 Task: Display the standings of the 2022 Victory Lane Racing NASCAR Cup Series for the race "Kwik Trip 250" on the track "Road America".
Action: Mouse moved to (193, 415)
Screenshot: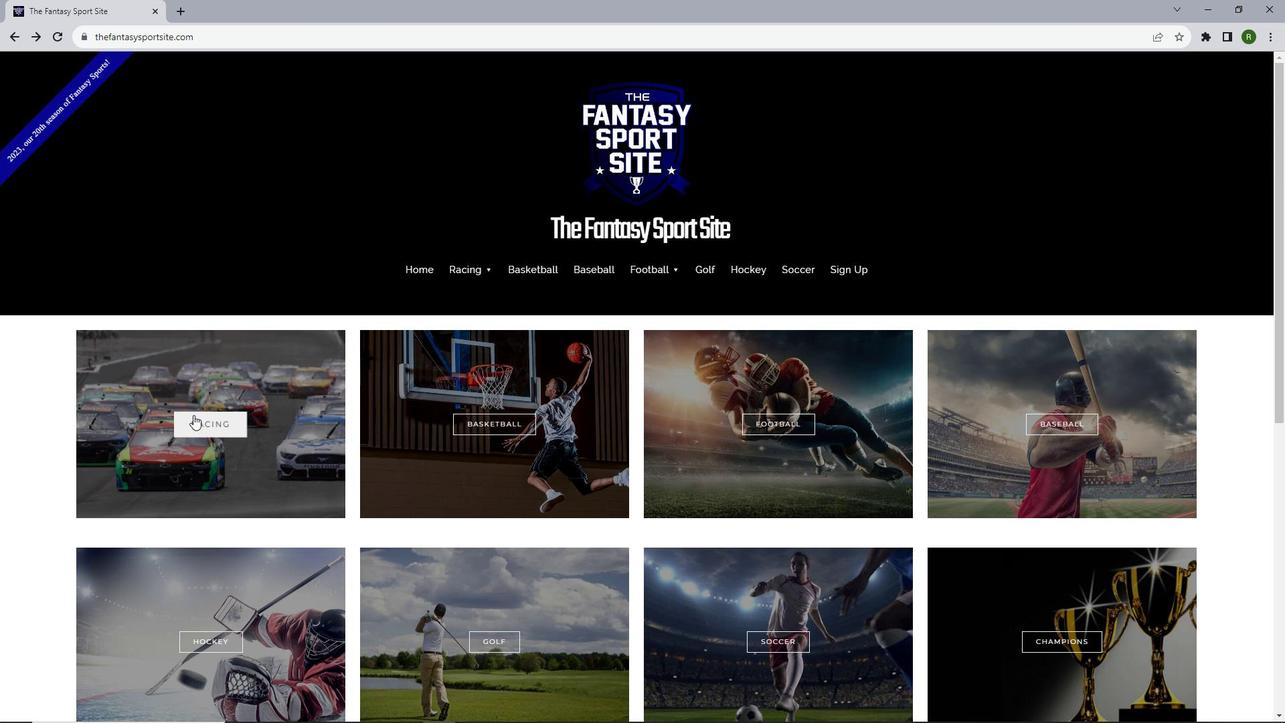 
Action: Mouse pressed left at (193, 415)
Screenshot: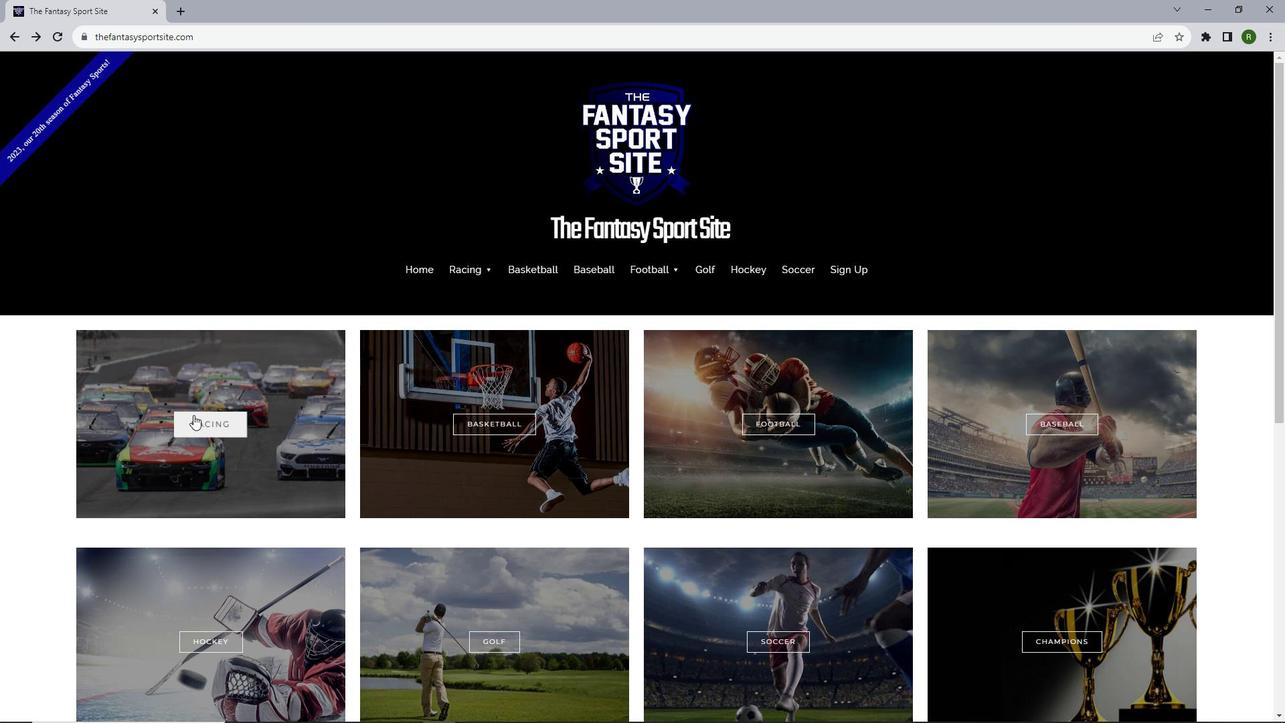 
Action: Mouse moved to (267, 597)
Screenshot: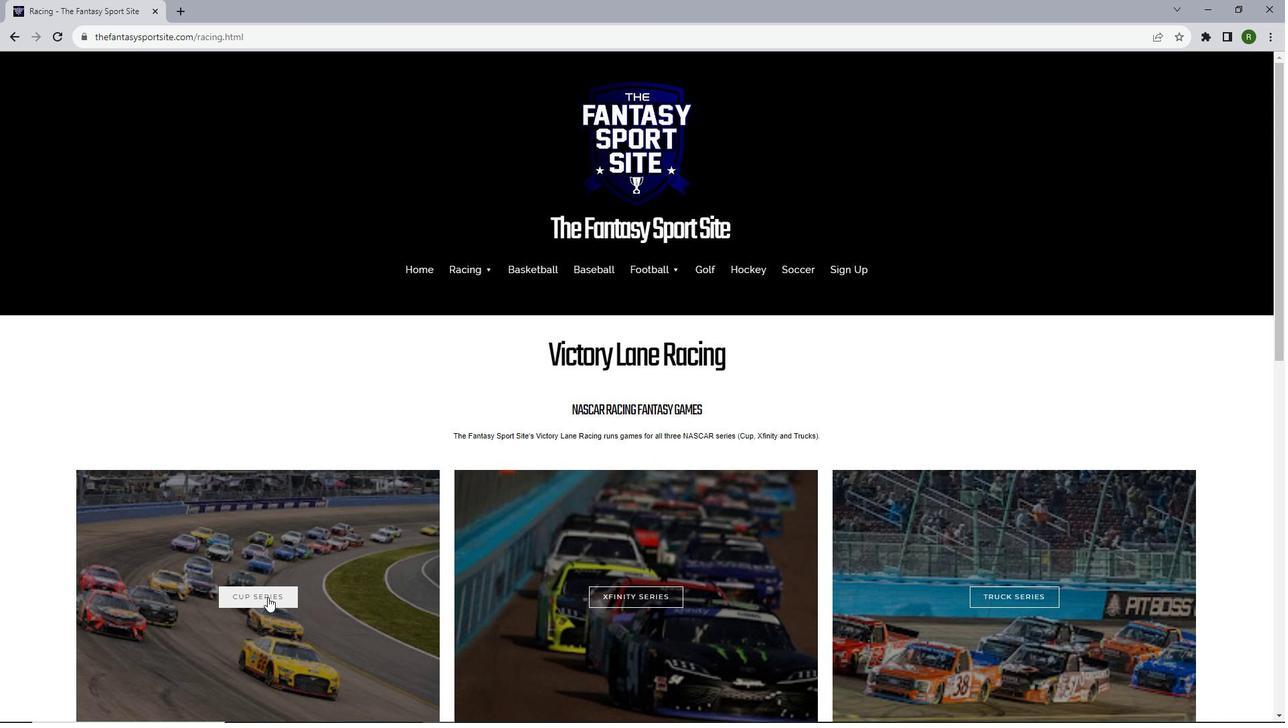 
Action: Mouse pressed left at (267, 597)
Screenshot: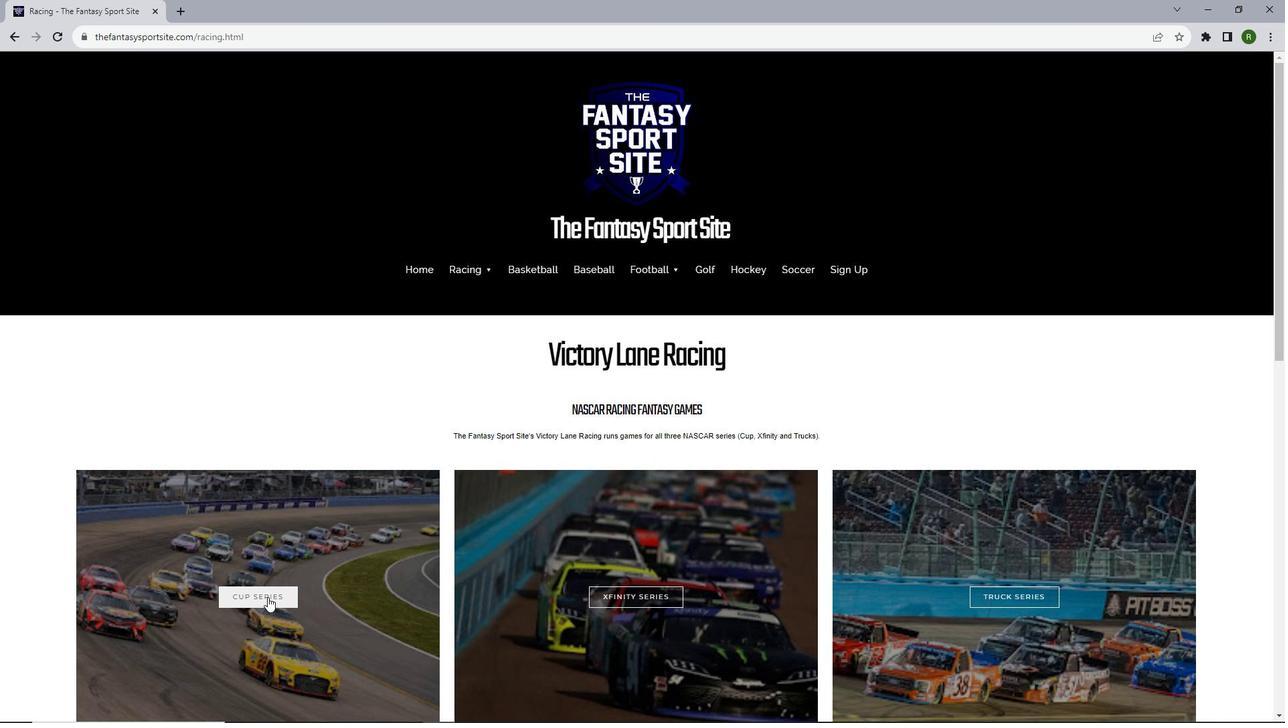 
Action: Mouse moved to (395, 502)
Screenshot: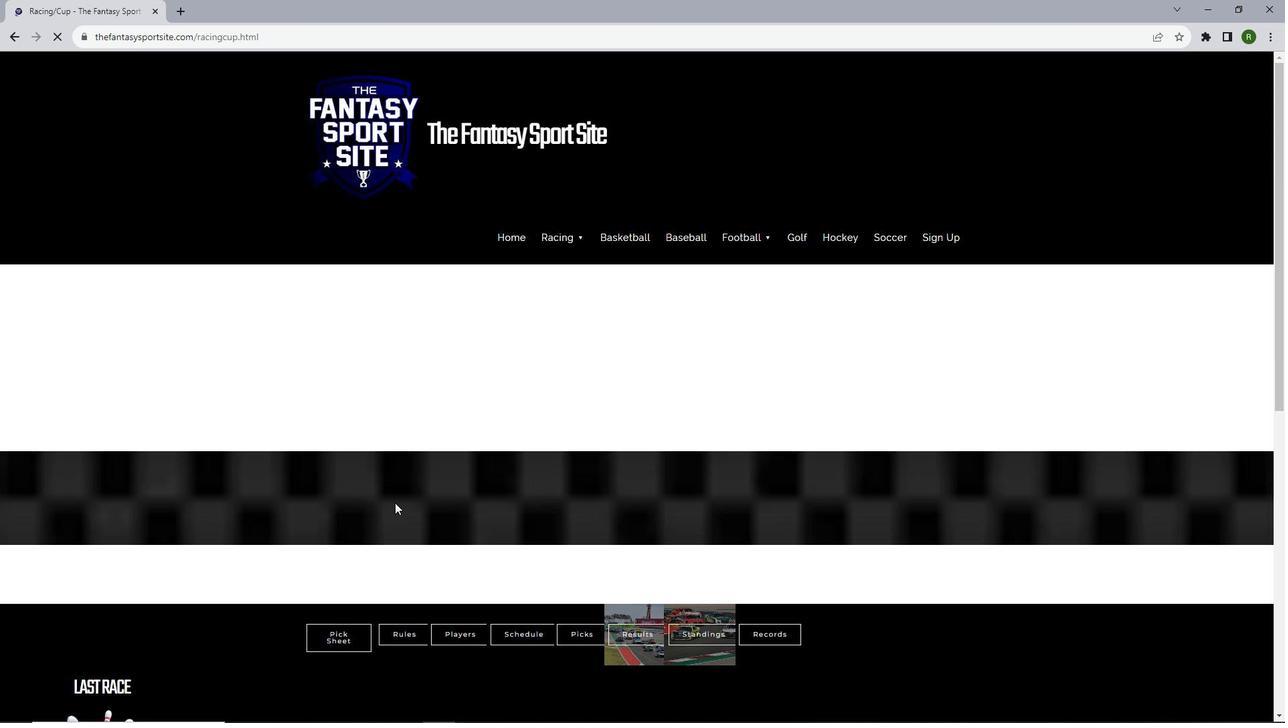 
Action: Mouse scrolled (395, 502) with delta (0, 0)
Screenshot: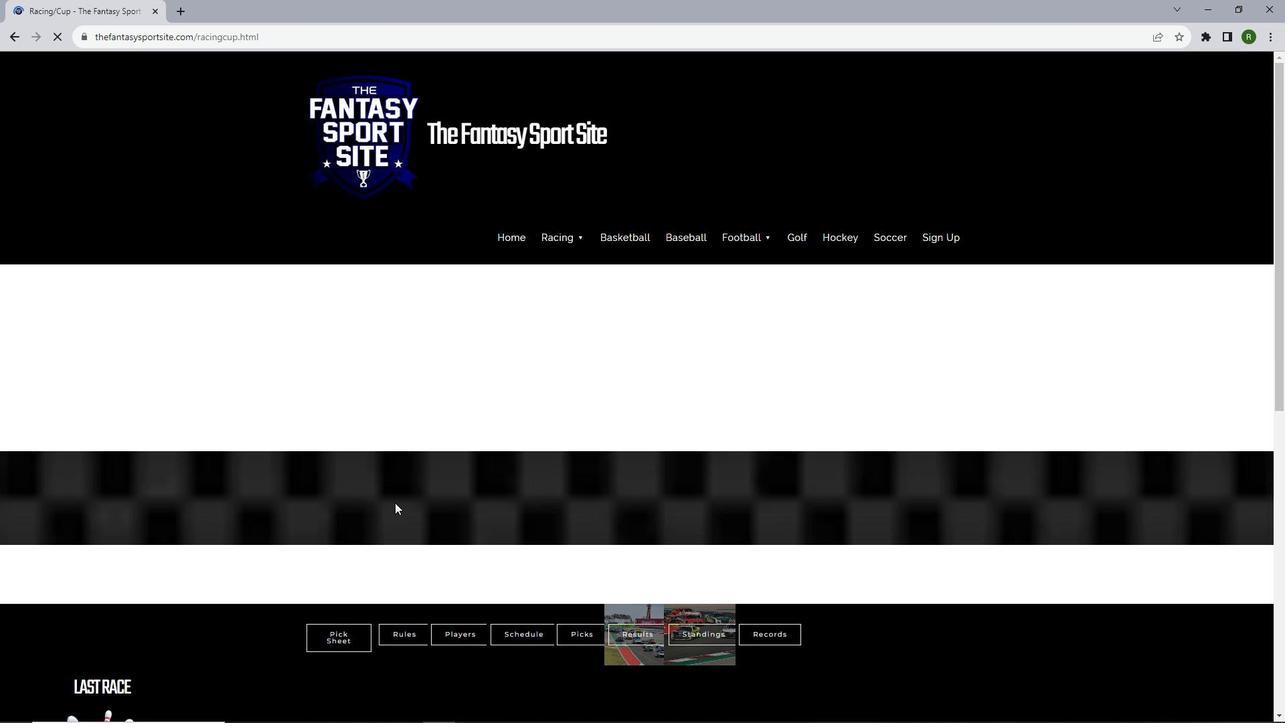 
Action: Mouse moved to (488, 508)
Screenshot: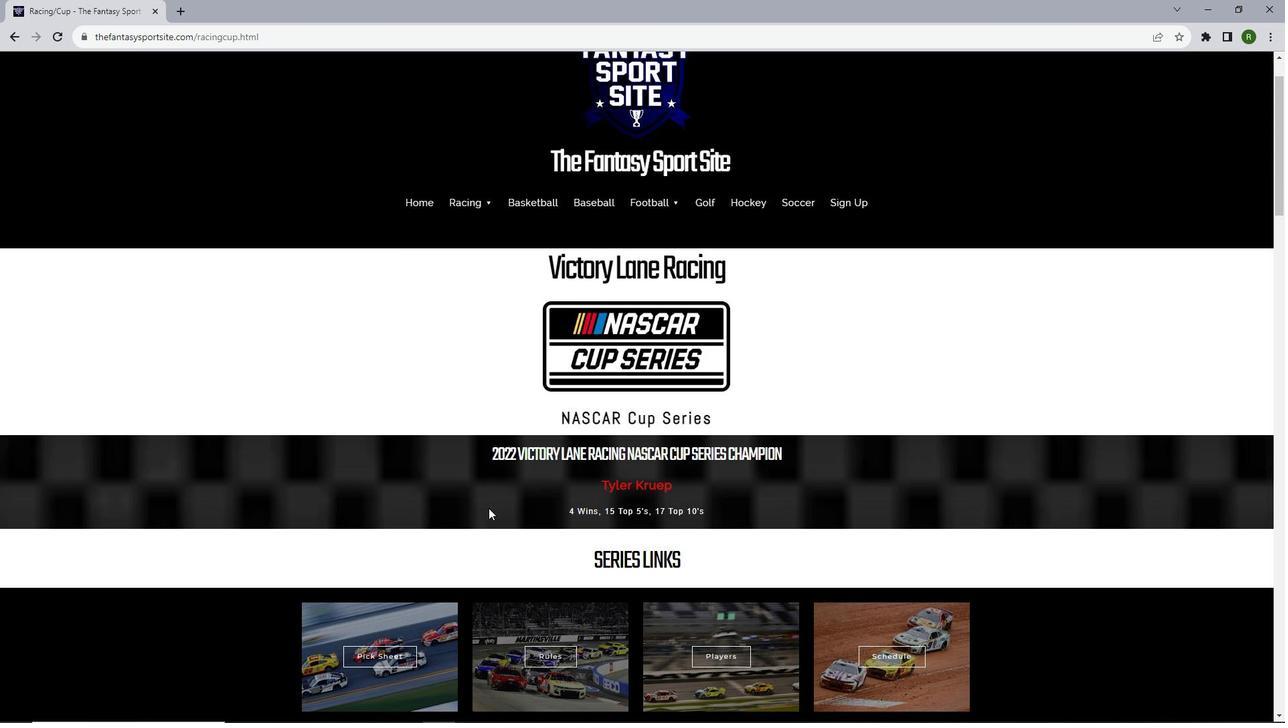 
Action: Mouse scrolled (488, 507) with delta (0, 0)
Screenshot: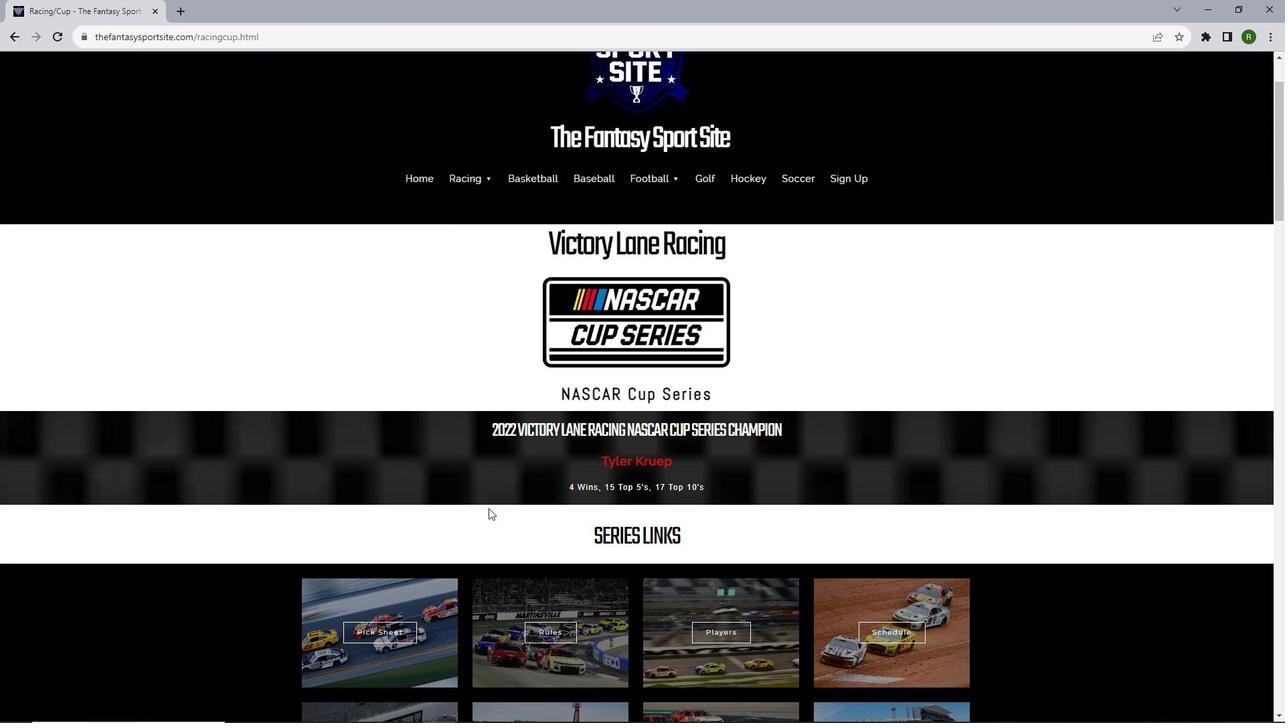 
Action: Mouse scrolled (488, 507) with delta (0, 0)
Screenshot: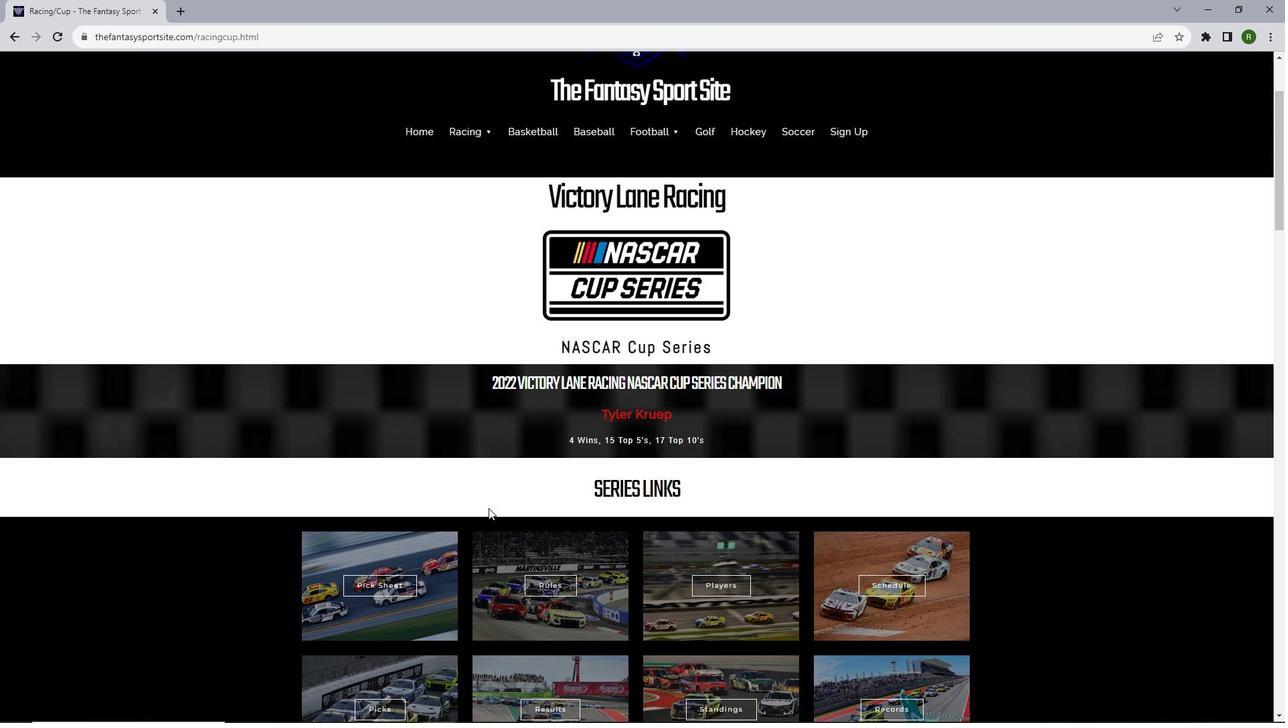 
Action: Mouse scrolled (488, 507) with delta (0, 0)
Screenshot: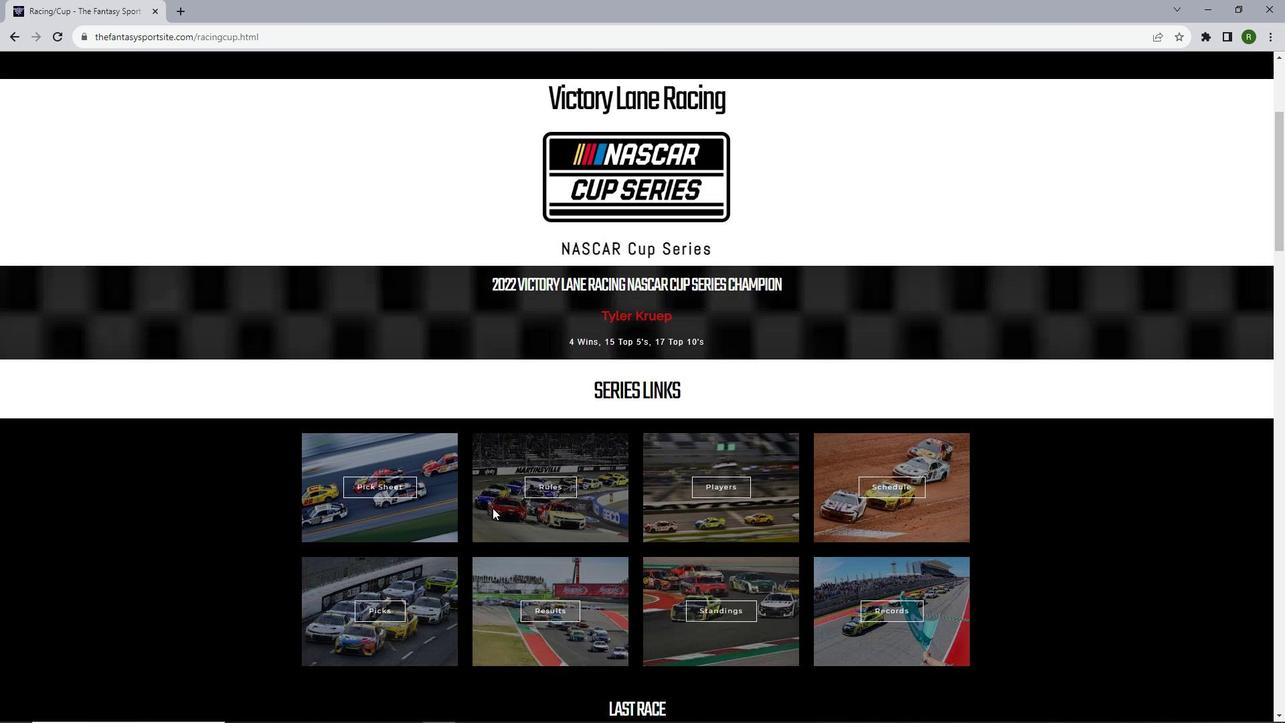 
Action: Mouse moved to (735, 590)
Screenshot: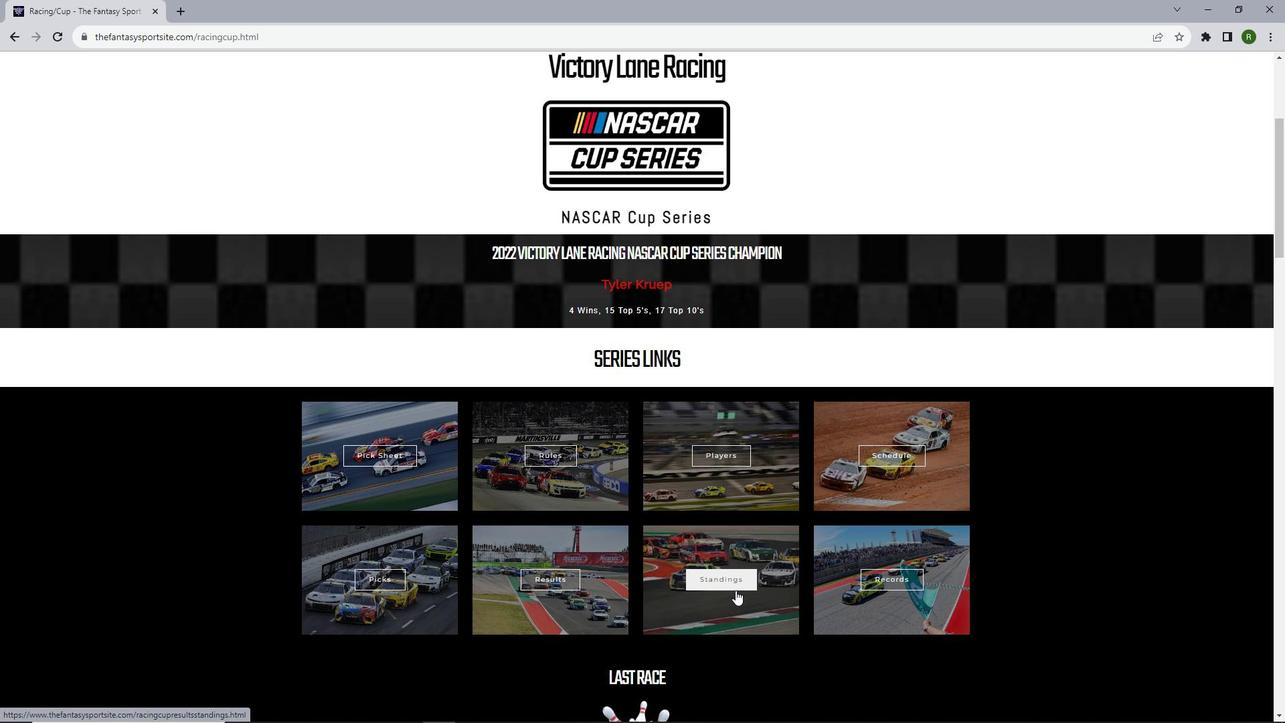
Action: Mouse pressed left at (735, 590)
Screenshot: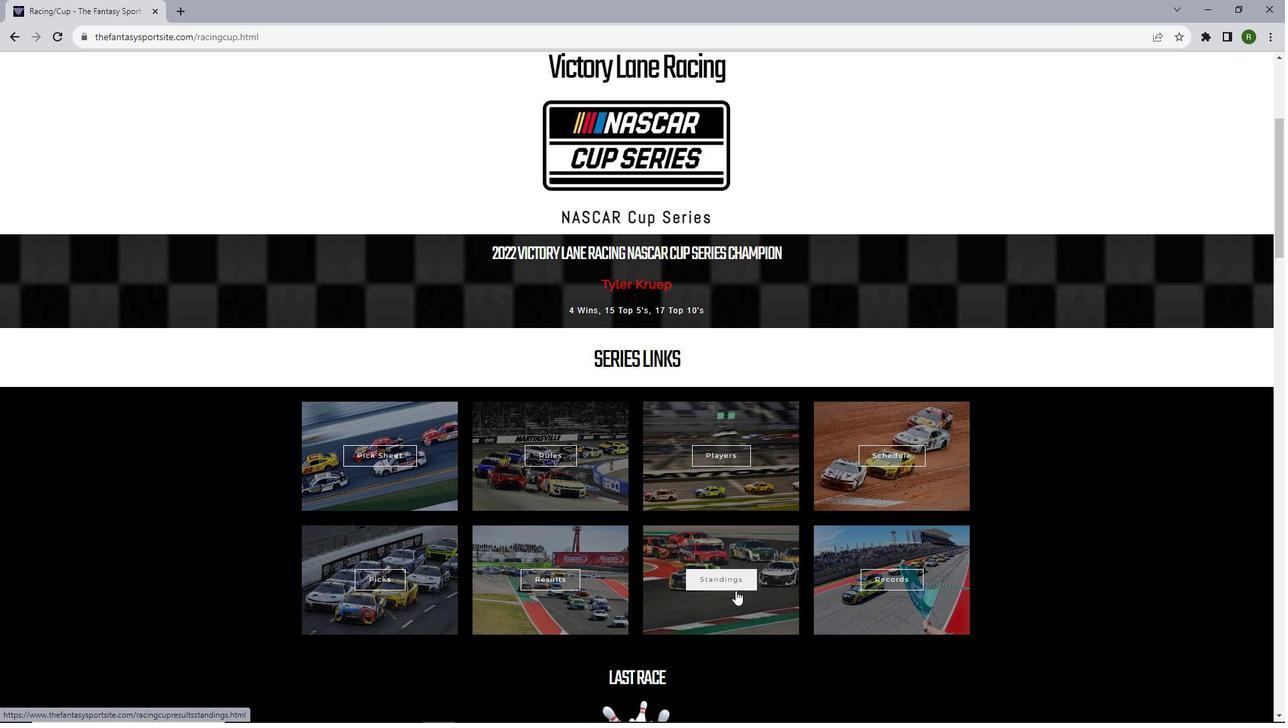 
Action: Mouse moved to (684, 384)
Screenshot: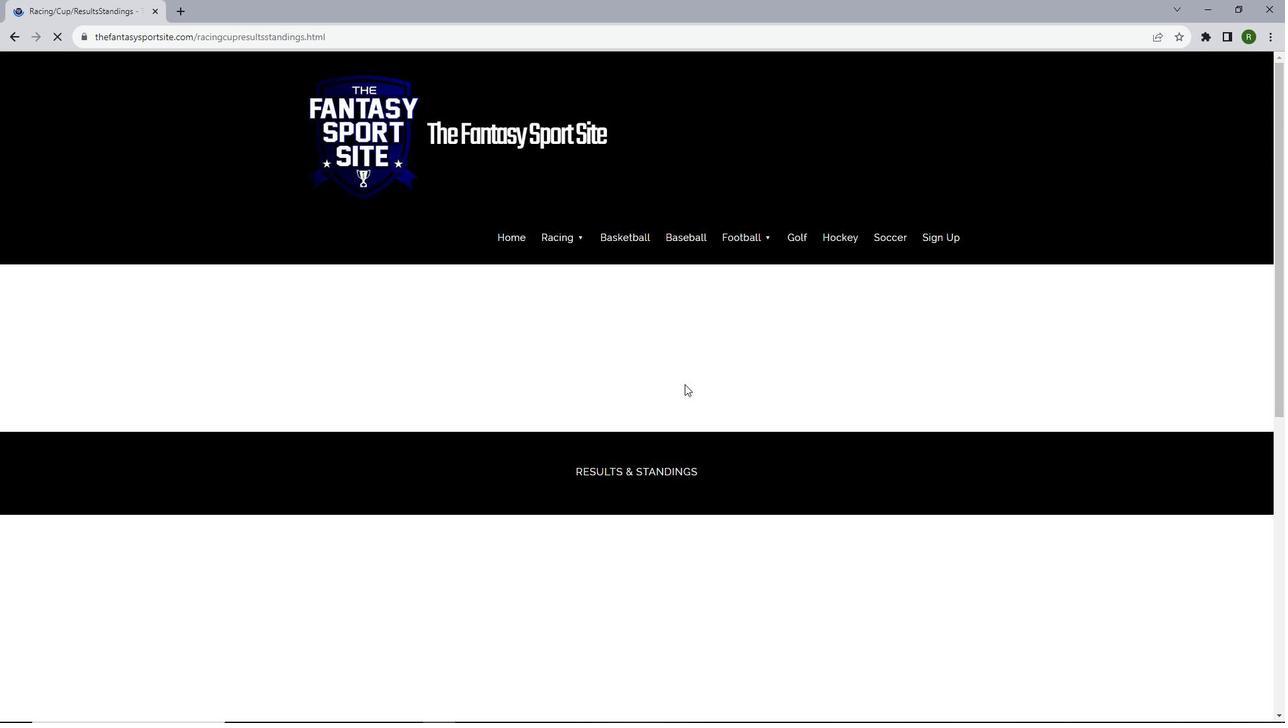 
Action: Mouse scrolled (684, 383) with delta (0, 0)
Screenshot: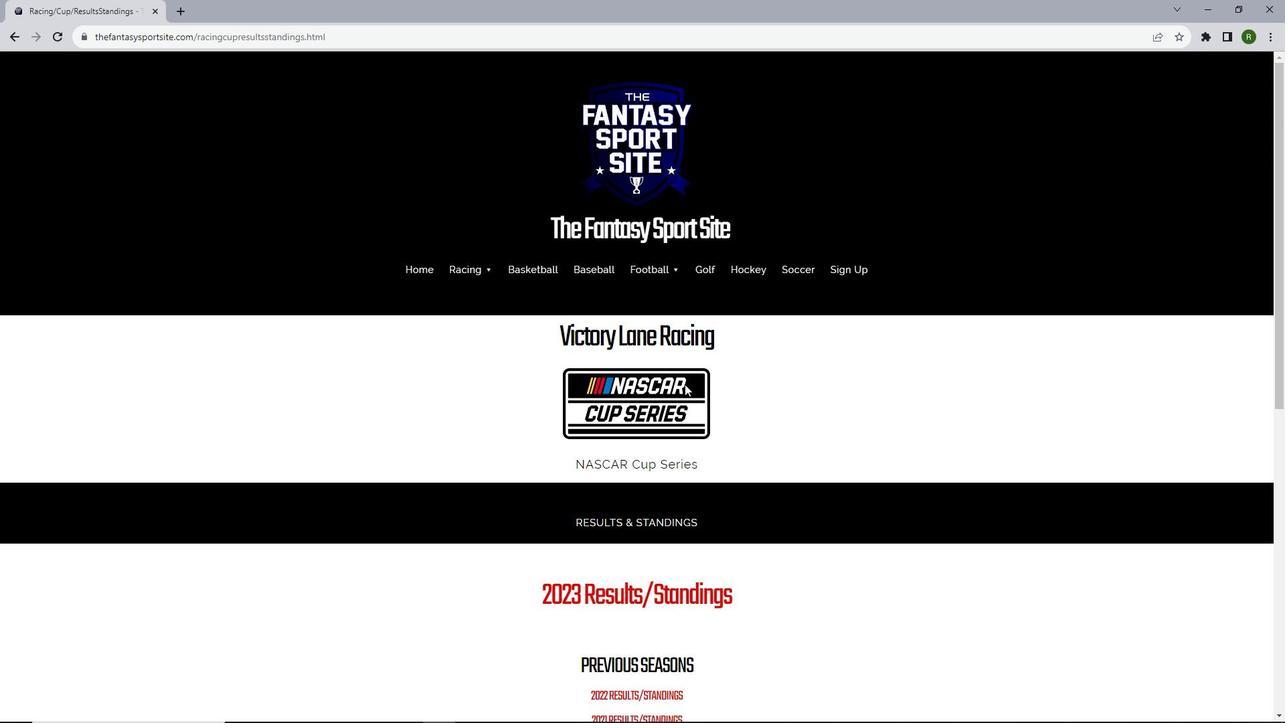
Action: Mouse scrolled (684, 383) with delta (0, 0)
Screenshot: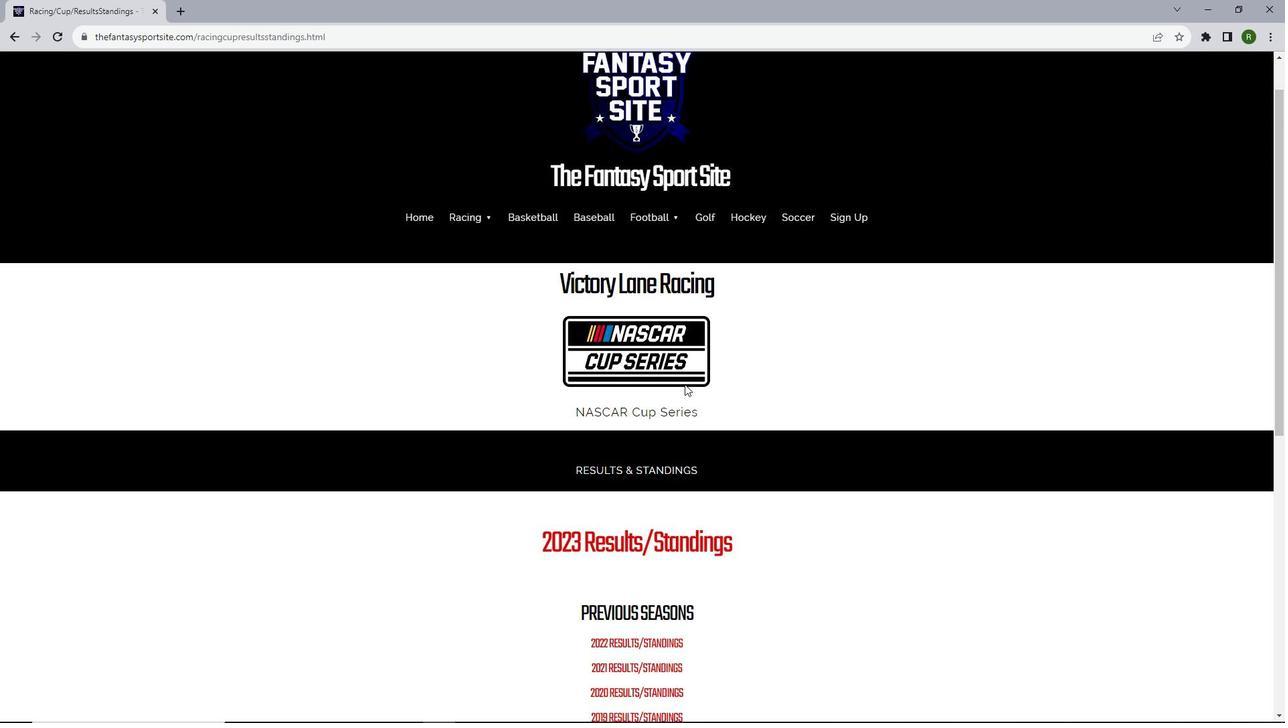 
Action: Mouse moved to (613, 560)
Screenshot: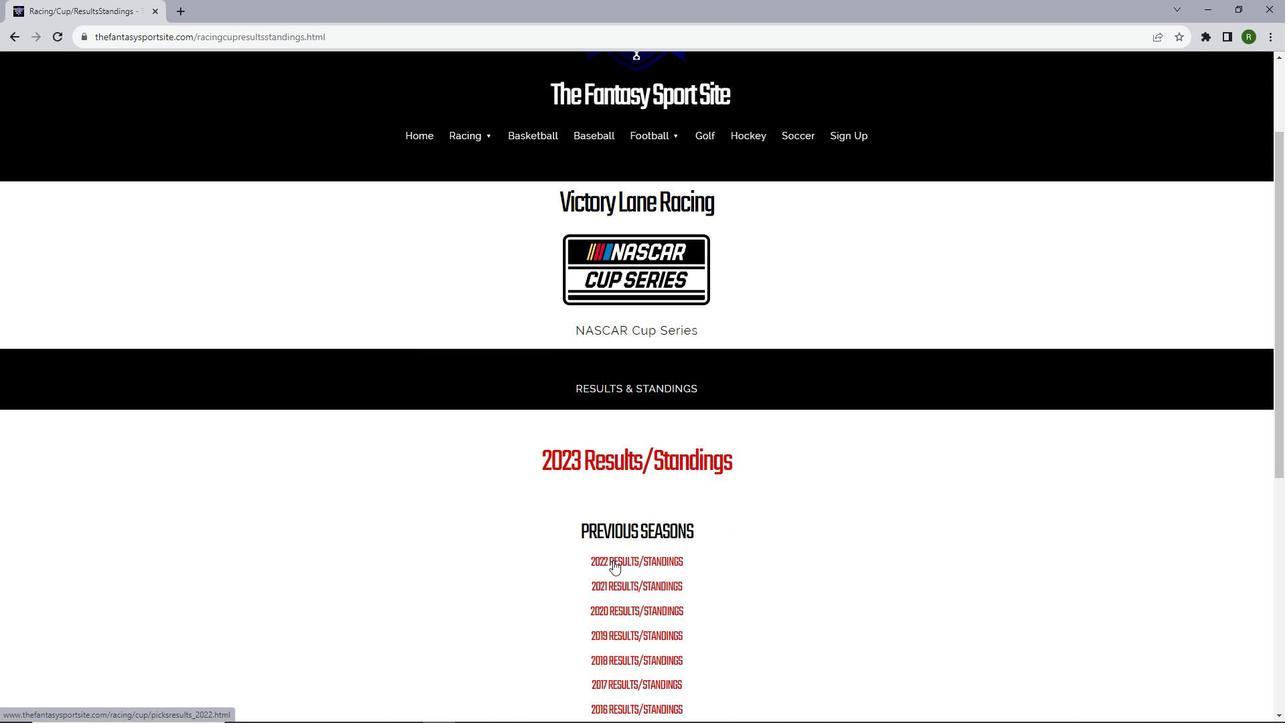 
Action: Mouse pressed left at (613, 560)
Screenshot: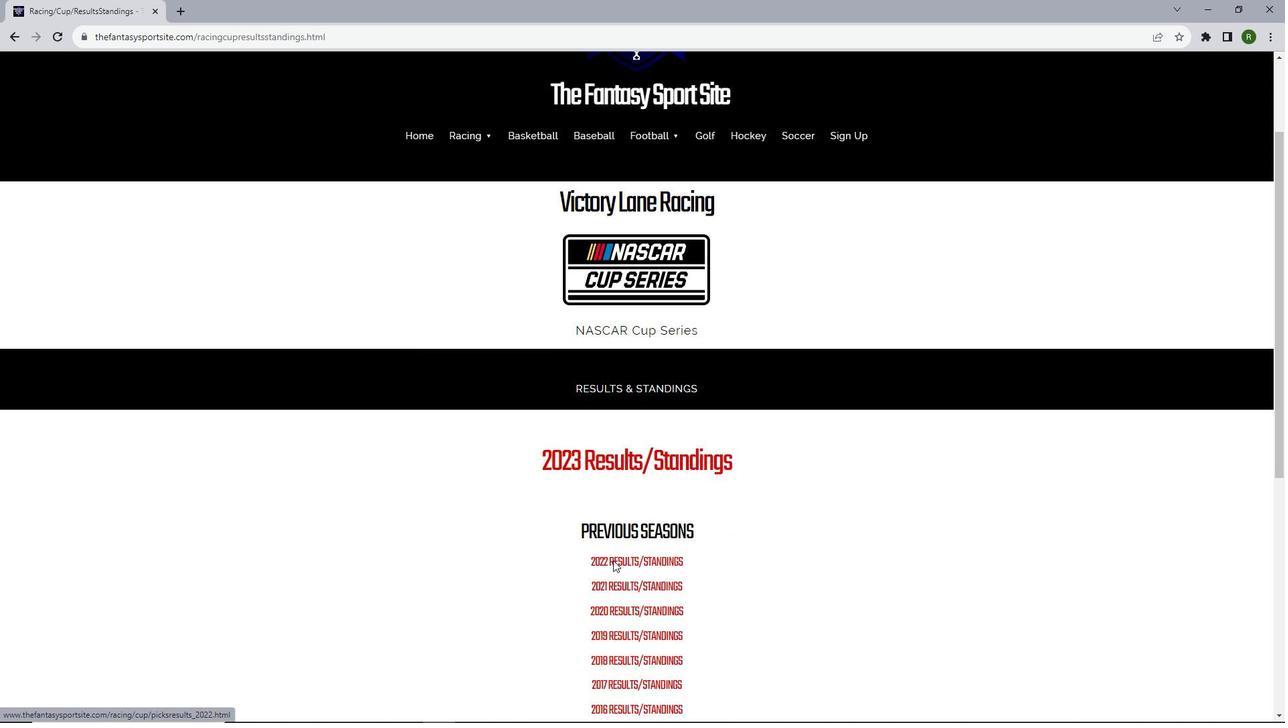 
Action: Mouse moved to (806, 392)
Screenshot: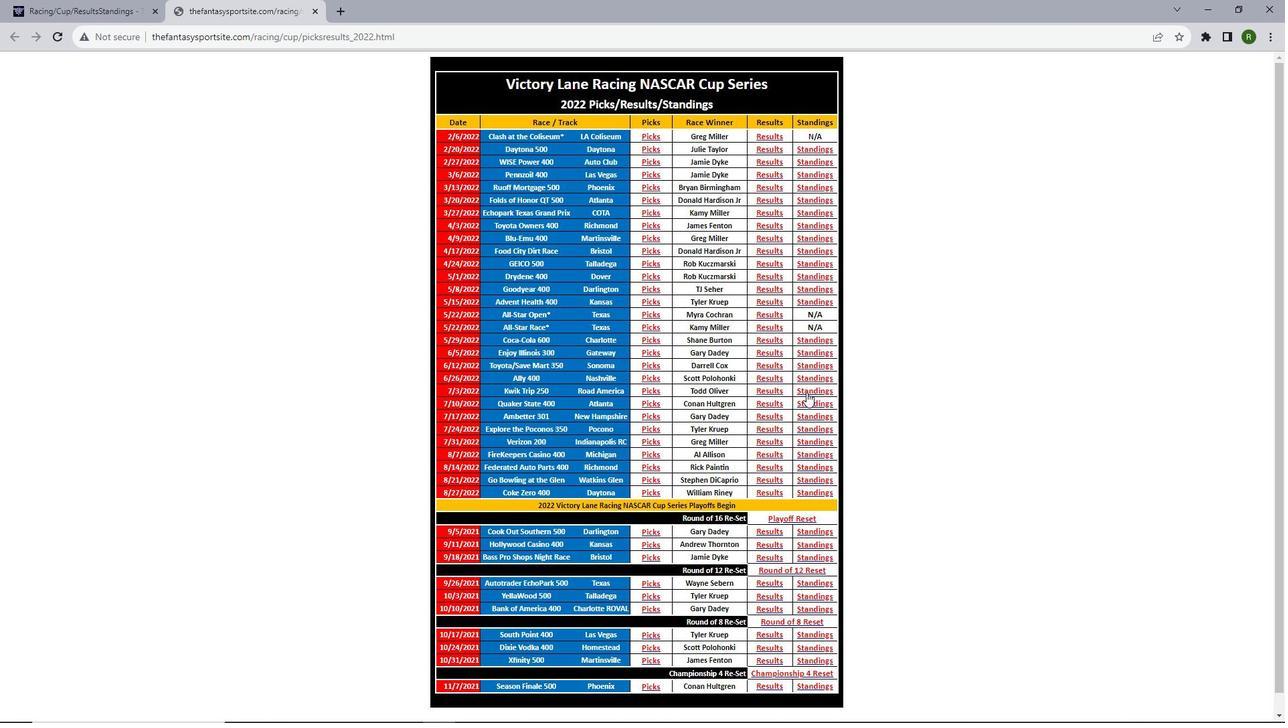 
Action: Mouse pressed left at (806, 392)
Screenshot: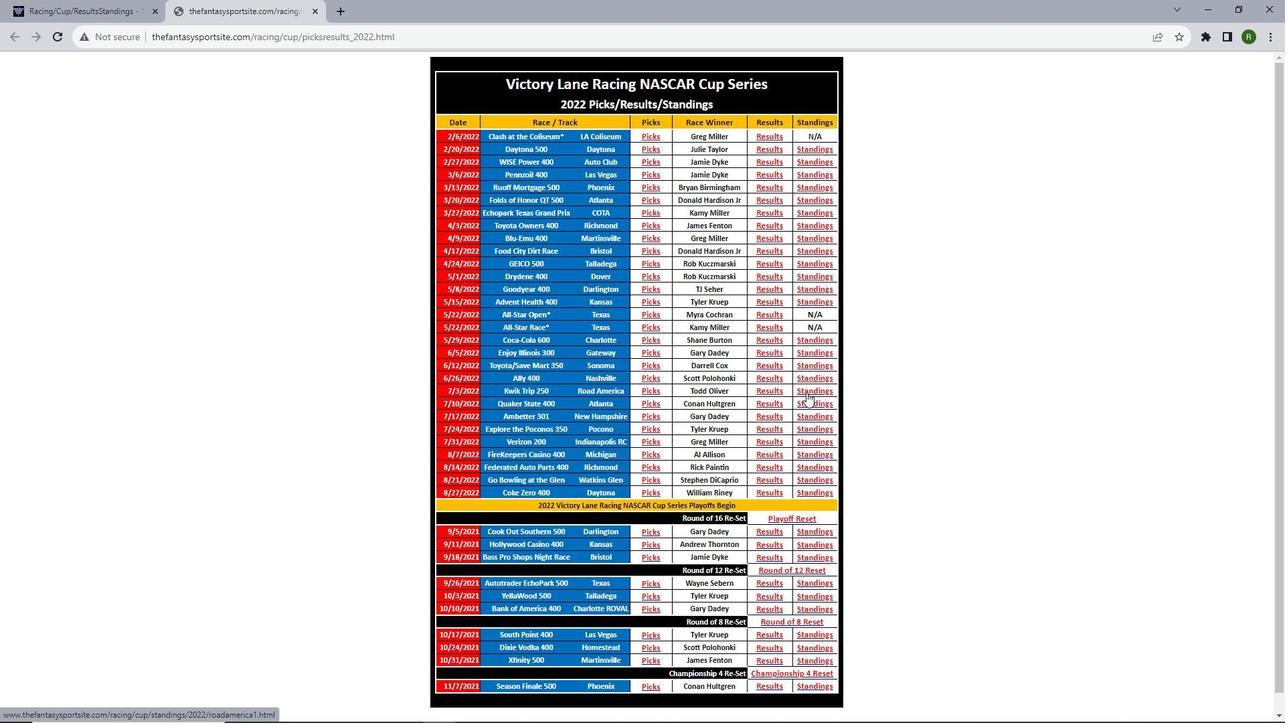
Action: Mouse moved to (770, 384)
Screenshot: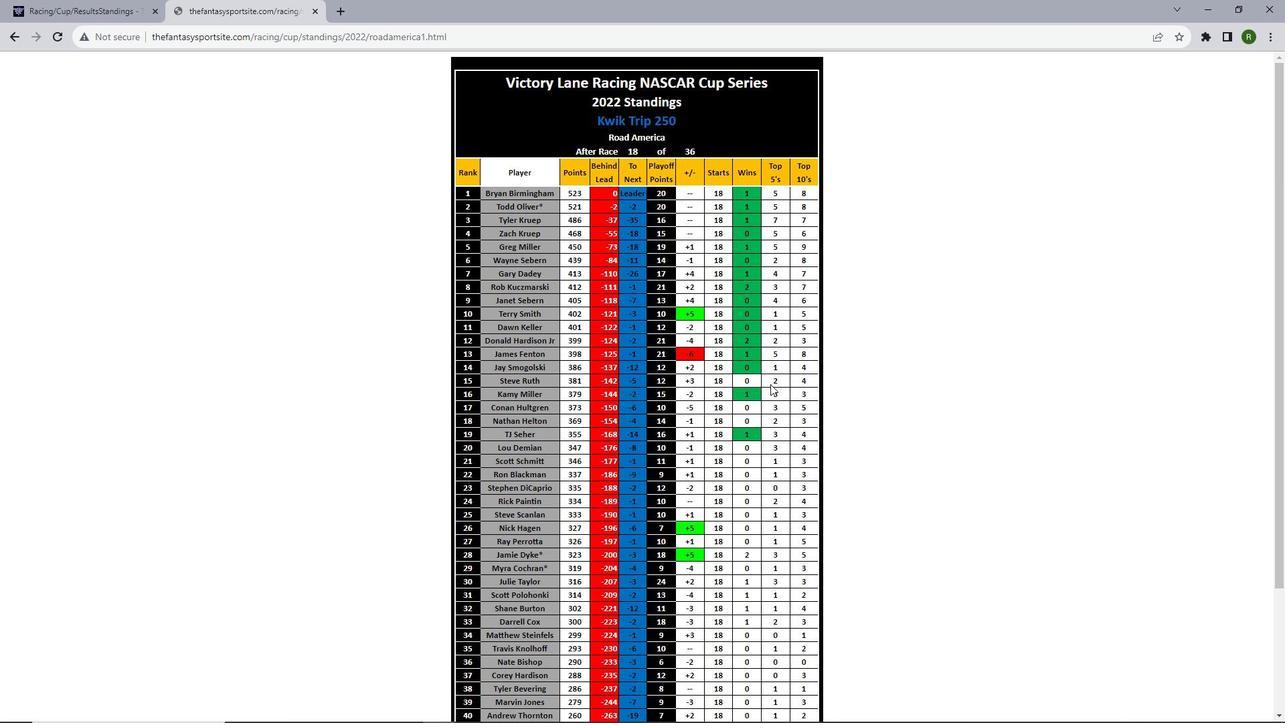 
Action: Mouse scrolled (770, 383) with delta (0, 0)
Screenshot: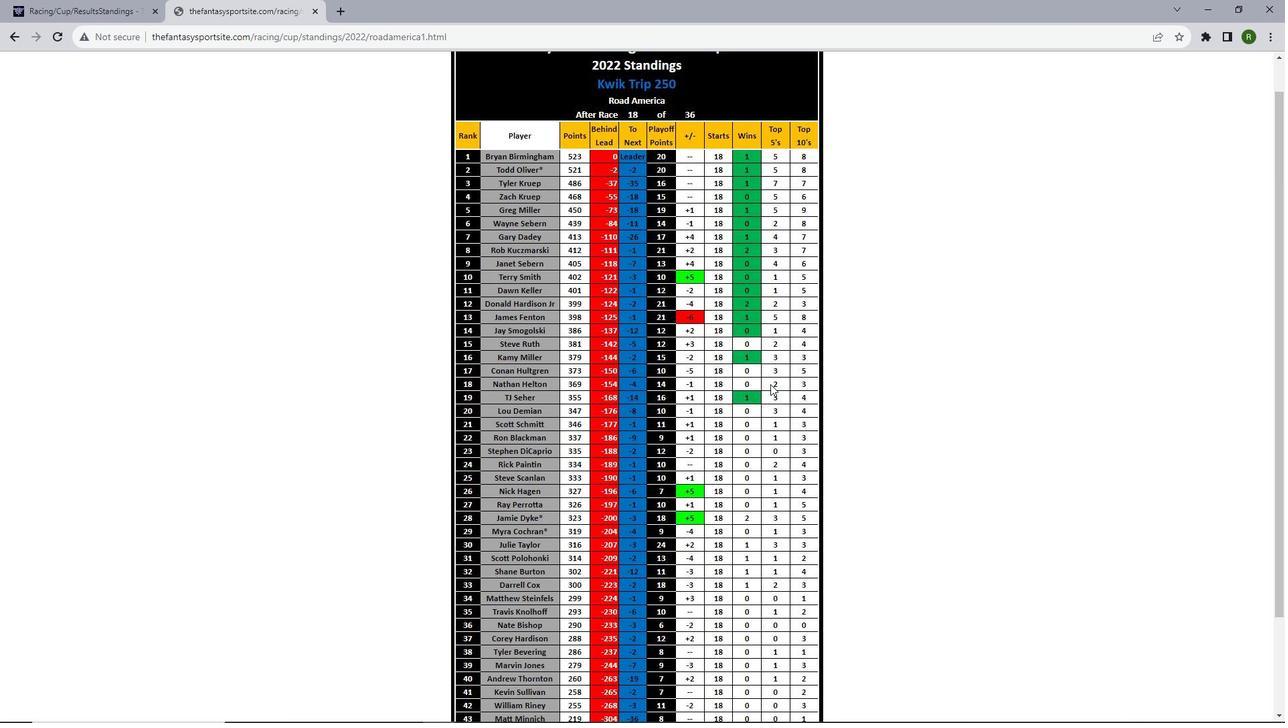 
Action: Mouse scrolled (770, 383) with delta (0, 0)
Screenshot: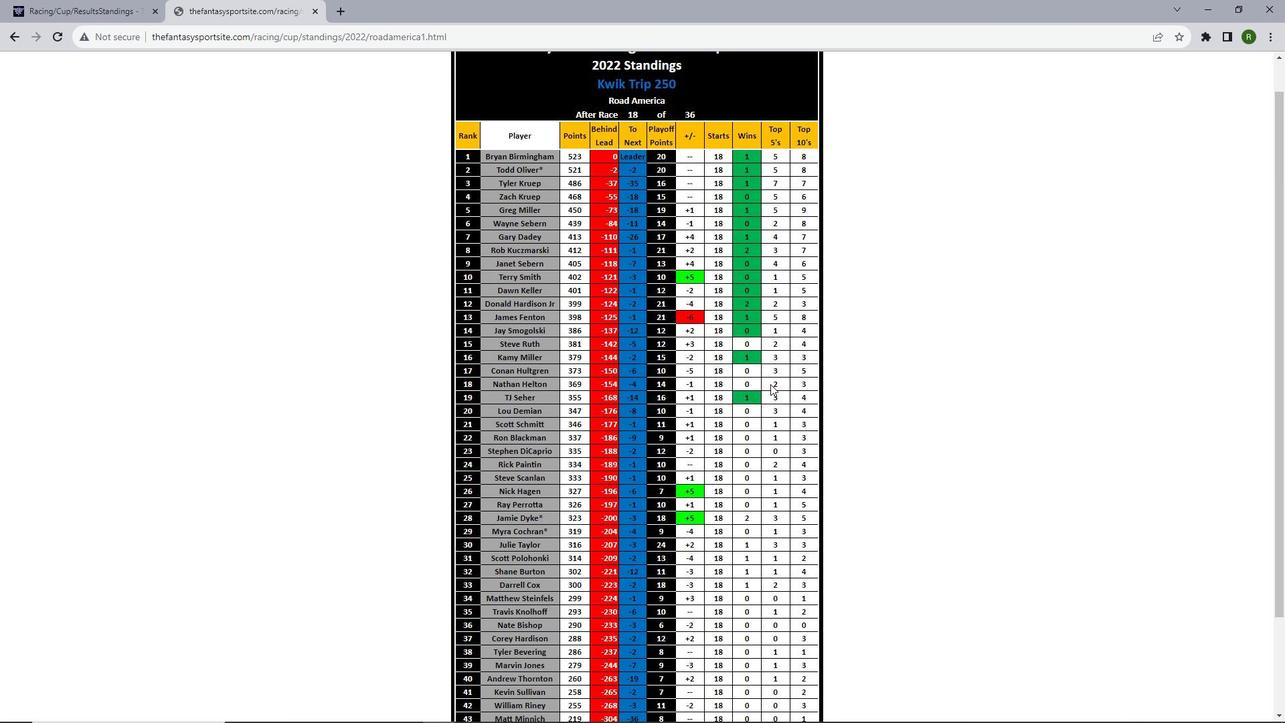 
Action: Mouse scrolled (770, 383) with delta (0, 0)
Screenshot: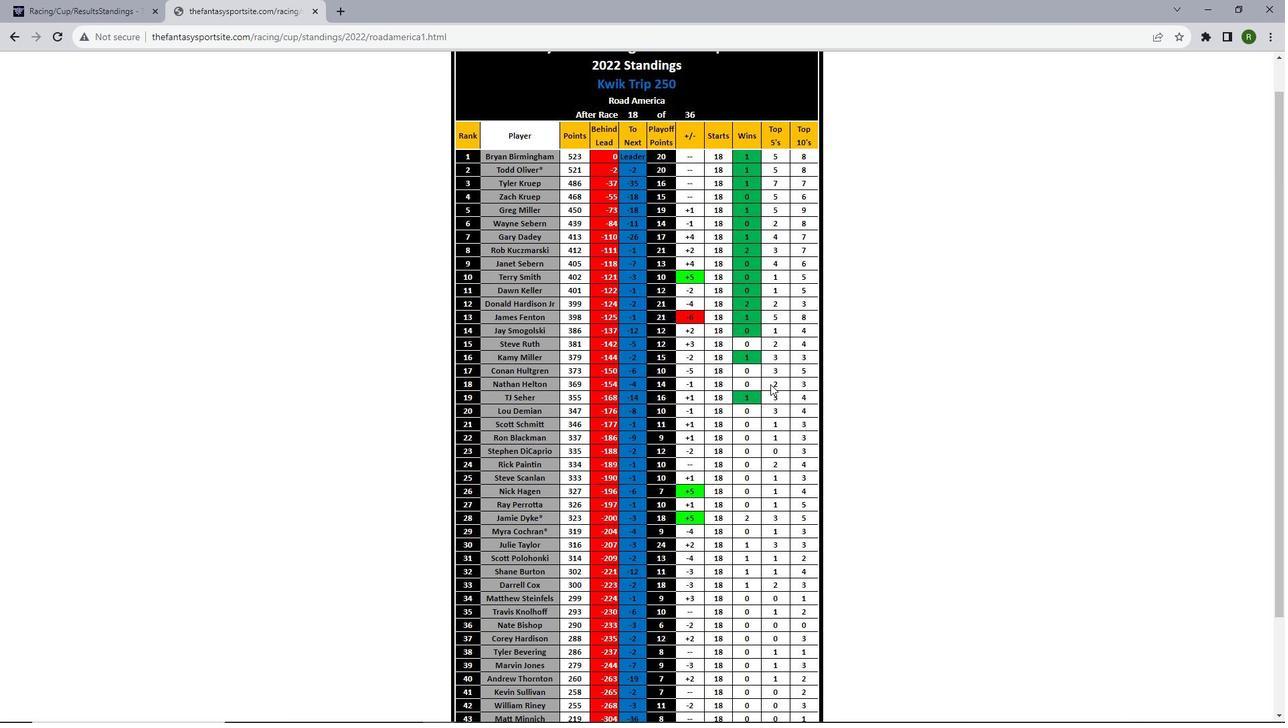 
Action: Mouse scrolled (770, 383) with delta (0, 0)
Screenshot: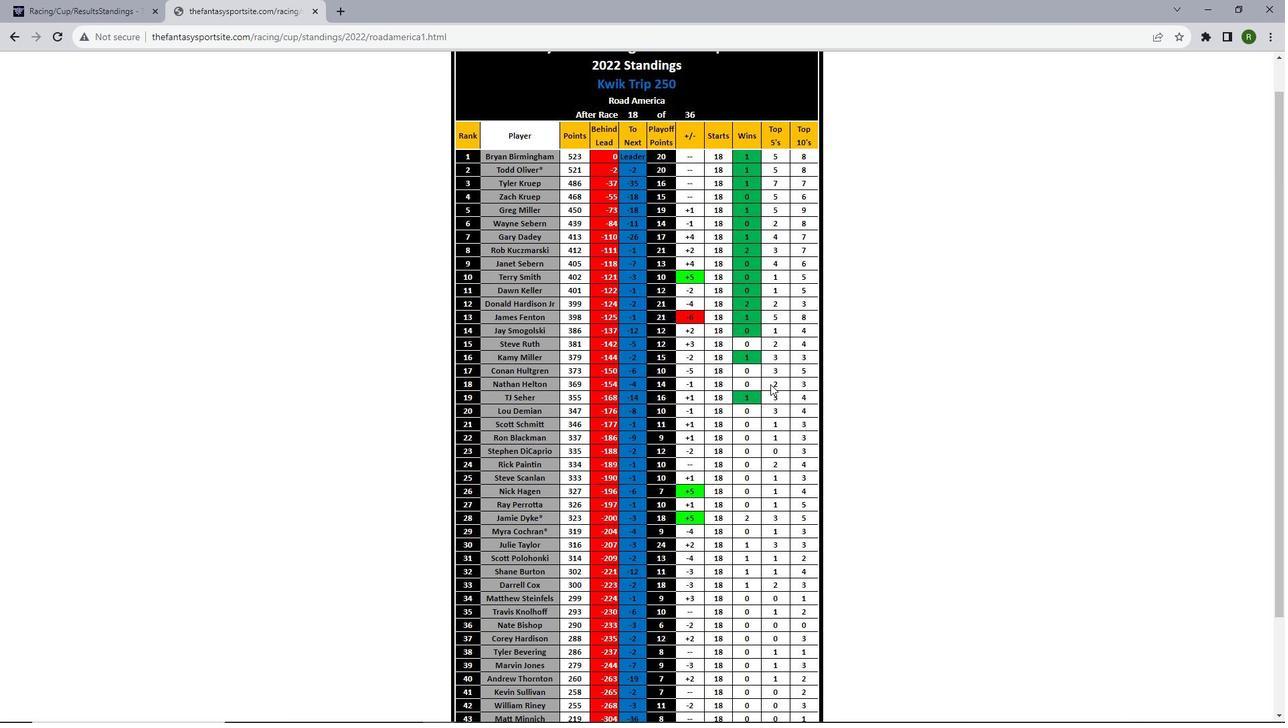 
Action: Mouse scrolled (770, 383) with delta (0, 0)
Screenshot: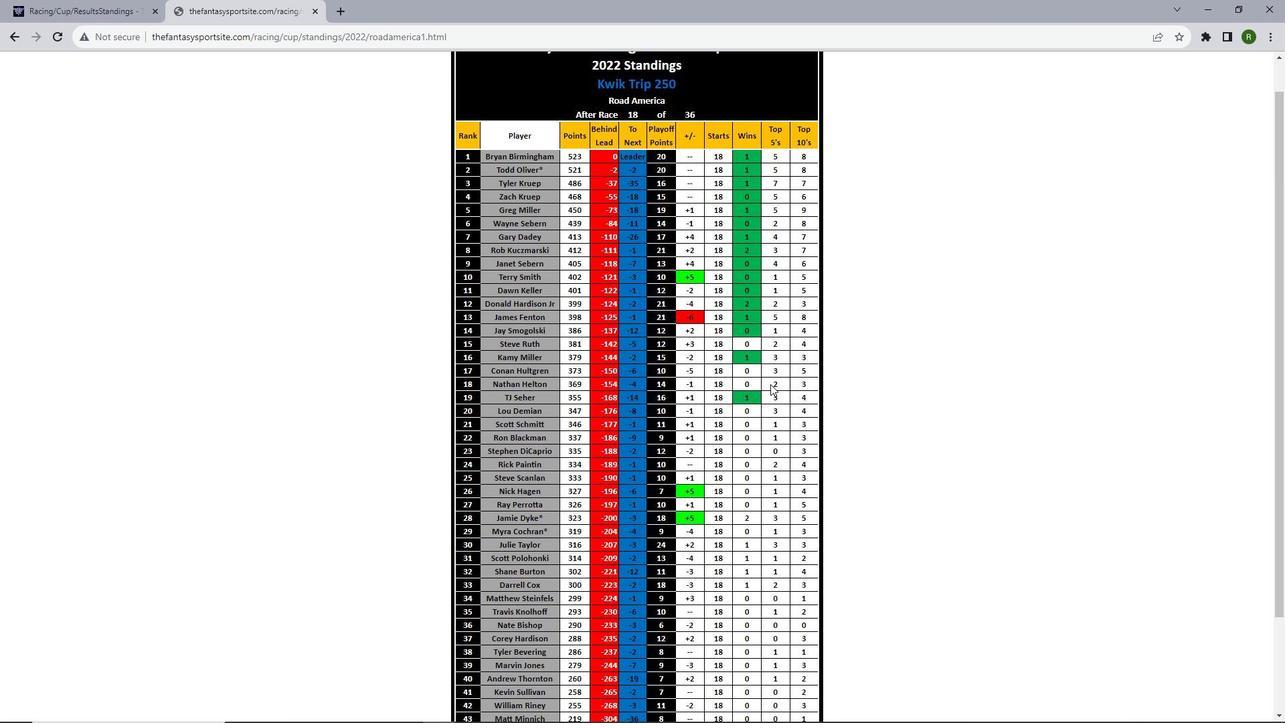 
Action: Mouse scrolled (770, 383) with delta (0, 0)
Screenshot: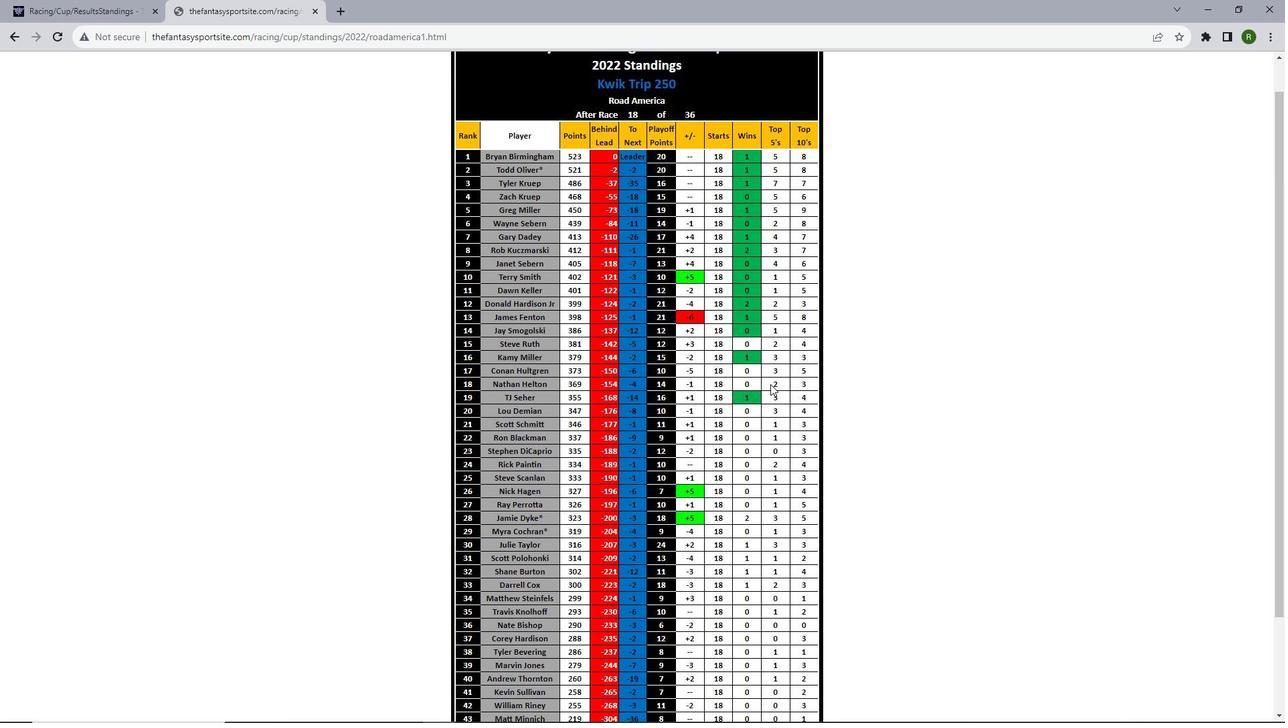 
Action: Mouse scrolled (770, 383) with delta (0, 0)
Screenshot: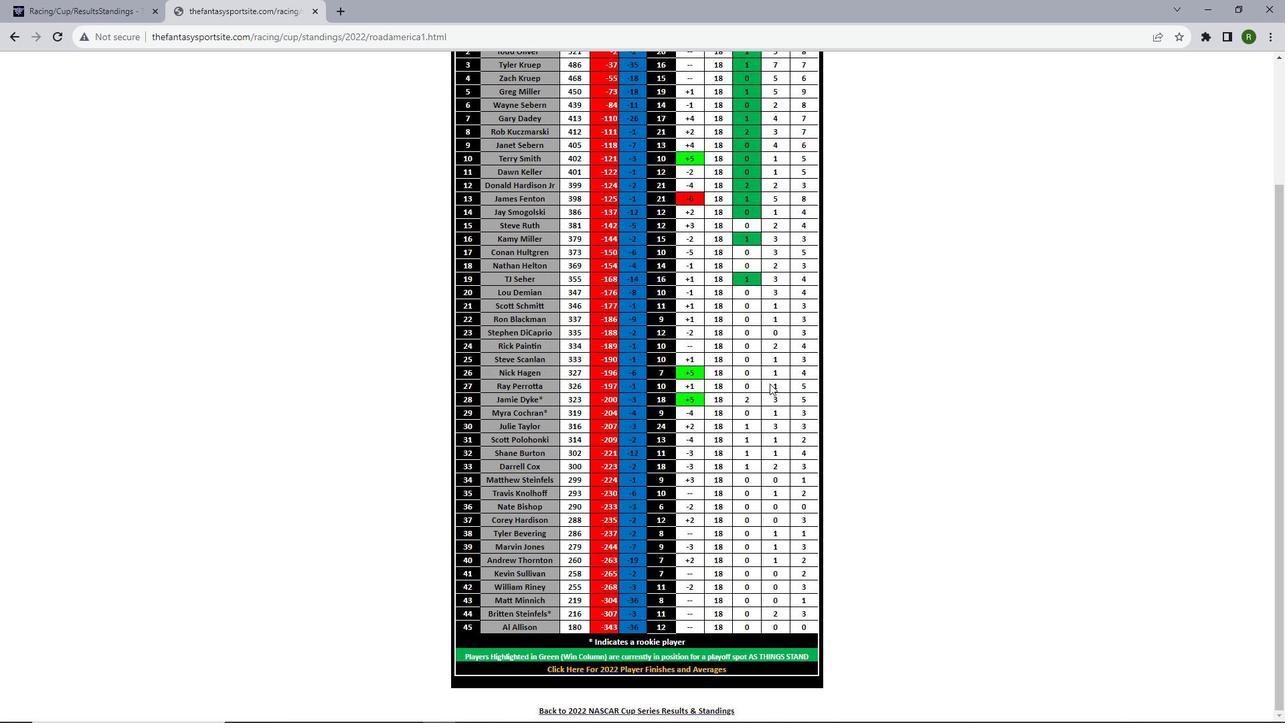 
Action: Mouse scrolled (770, 383) with delta (0, 0)
Screenshot: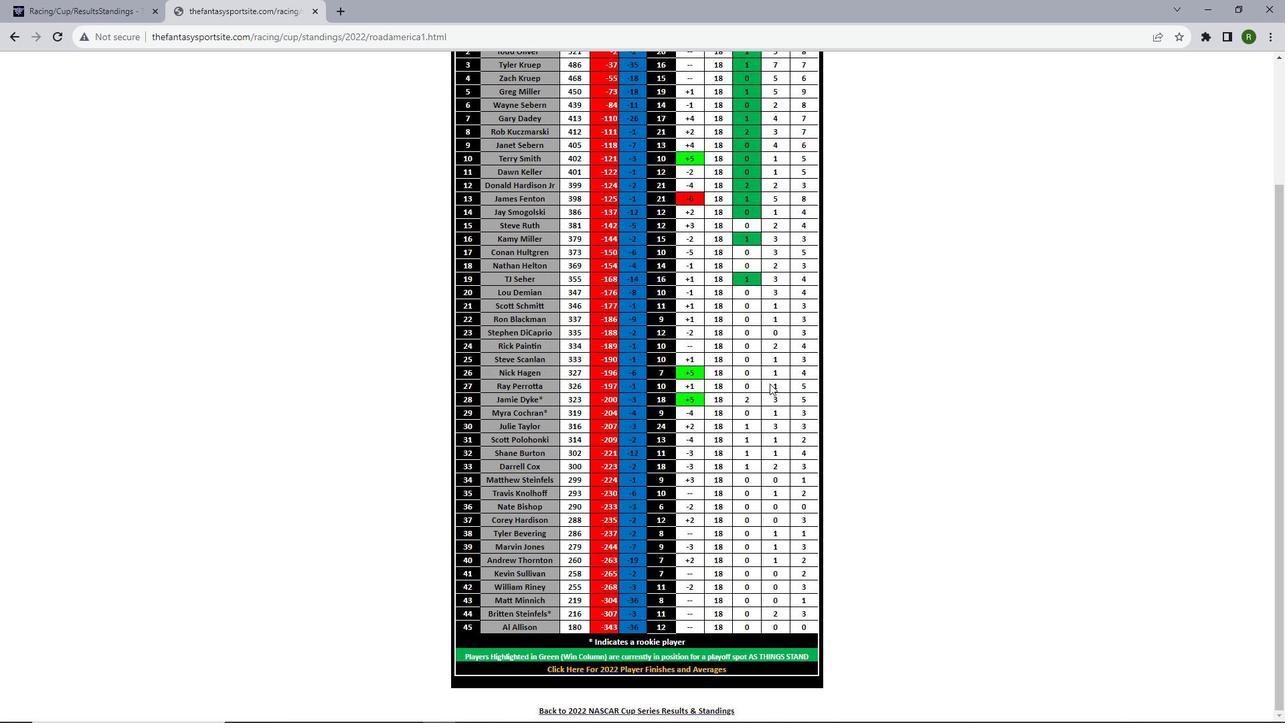 
Action: Mouse moved to (769, 383)
Screenshot: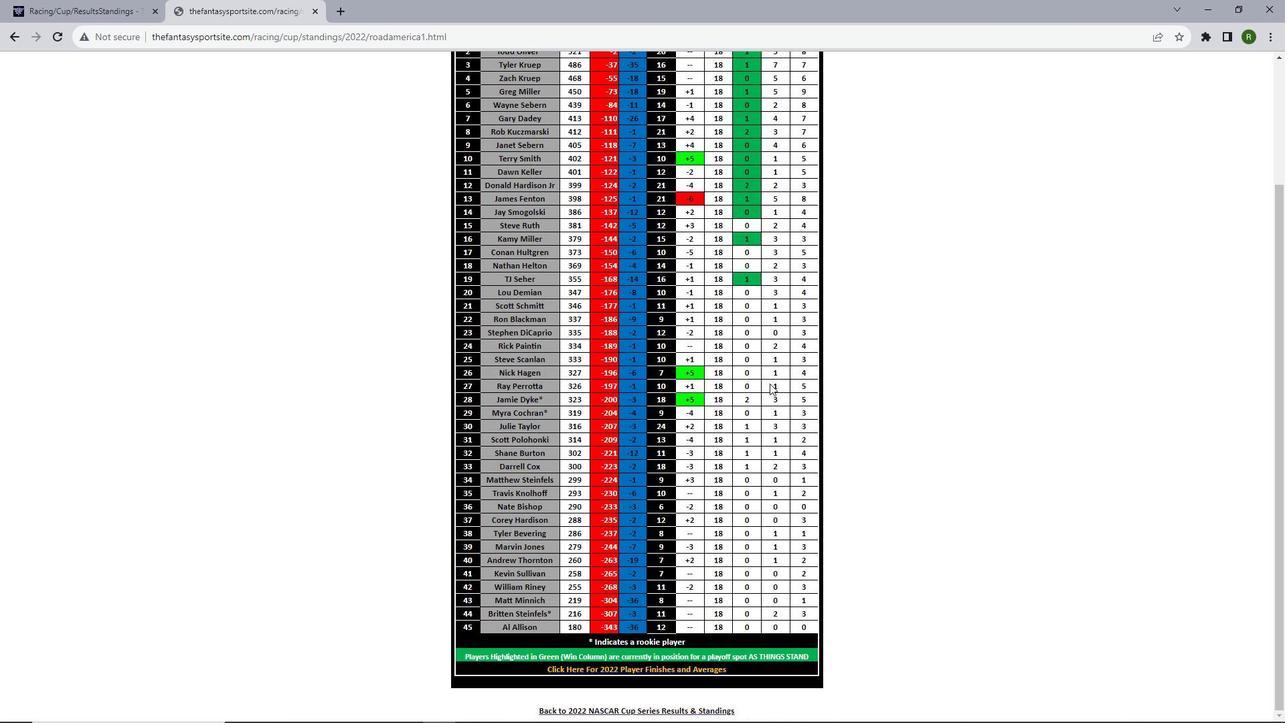 
Action: Mouse scrolled (769, 384) with delta (0, 0)
Screenshot: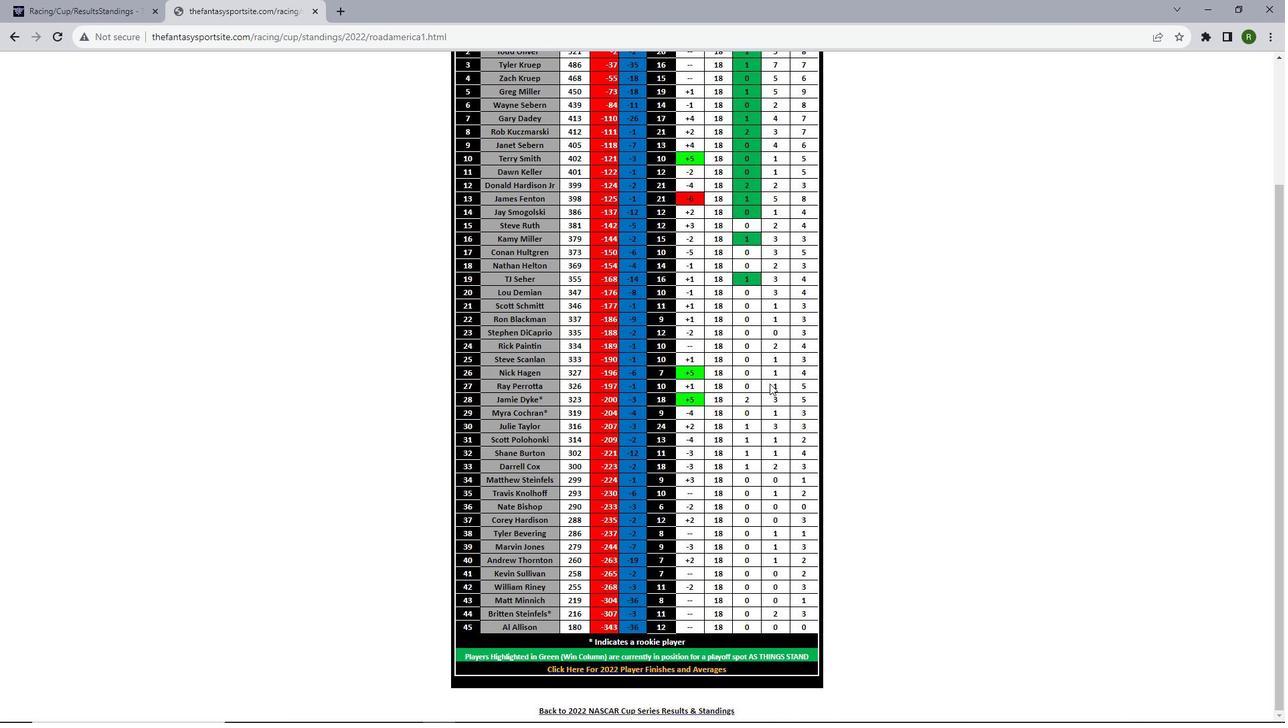 
Action: Mouse scrolled (769, 384) with delta (0, 0)
Screenshot: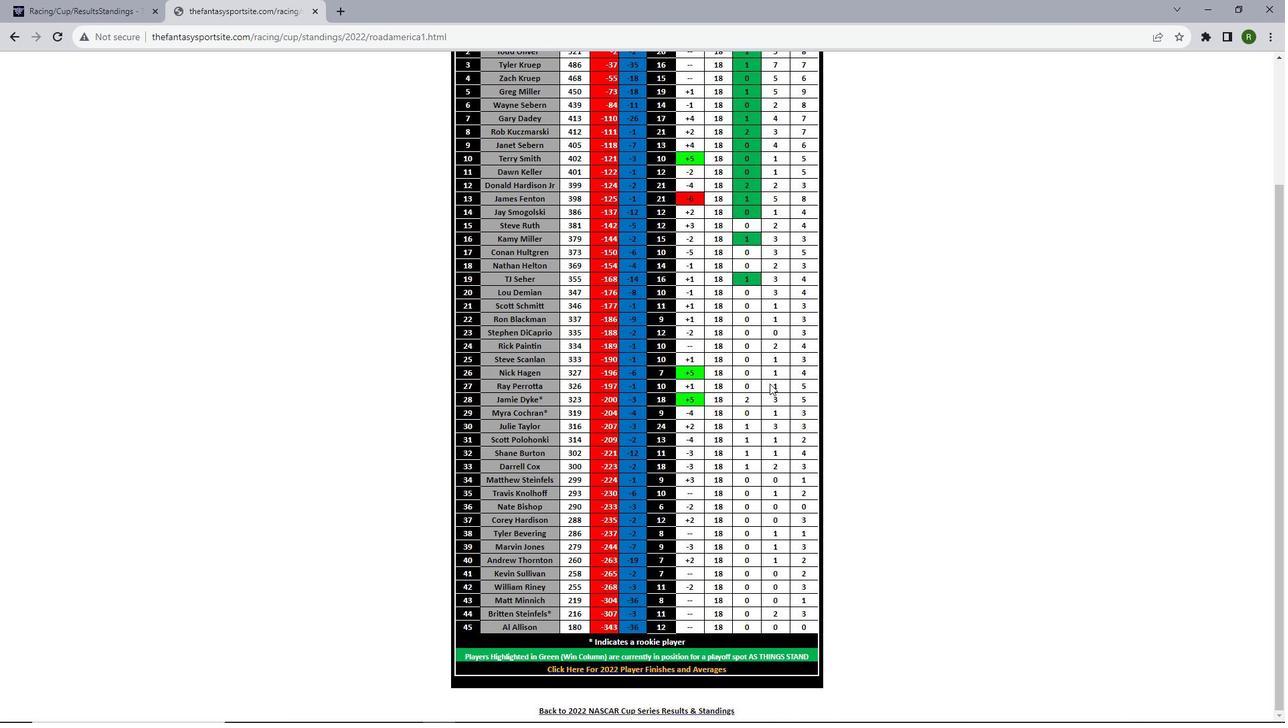 
Action: Mouse scrolled (769, 384) with delta (0, 0)
Screenshot: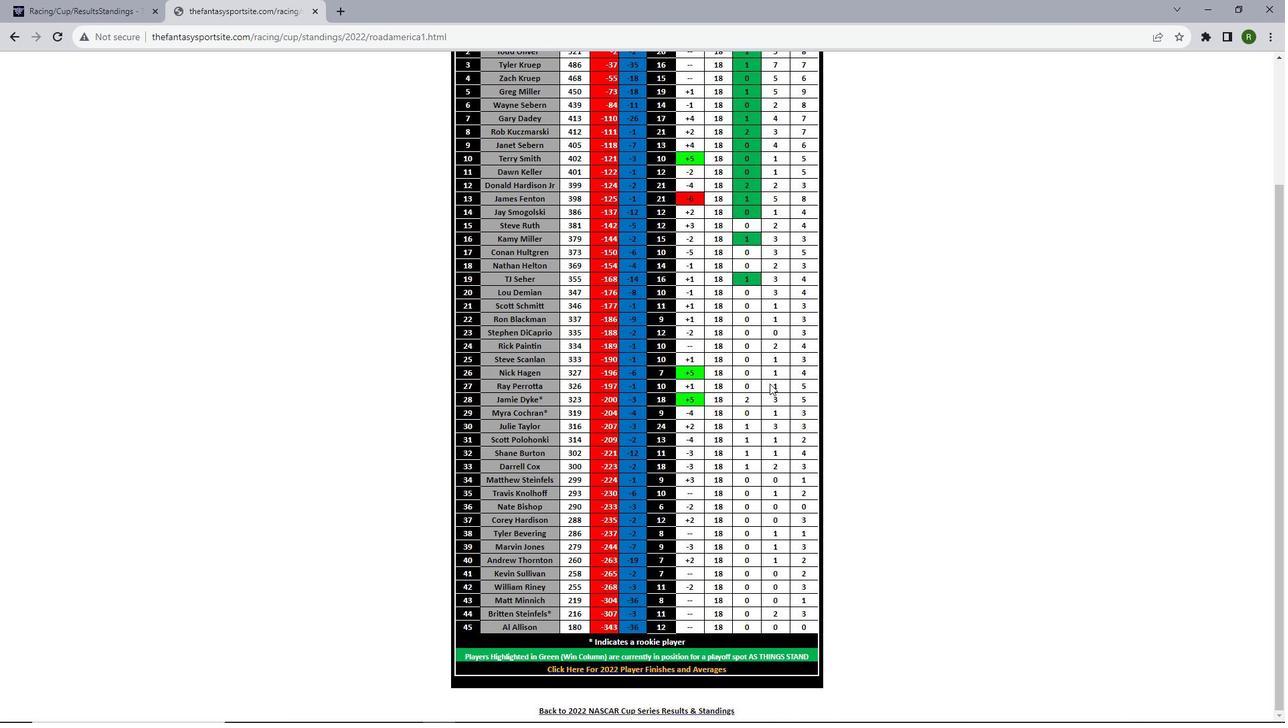 
Action: Mouse scrolled (769, 384) with delta (0, 0)
Screenshot: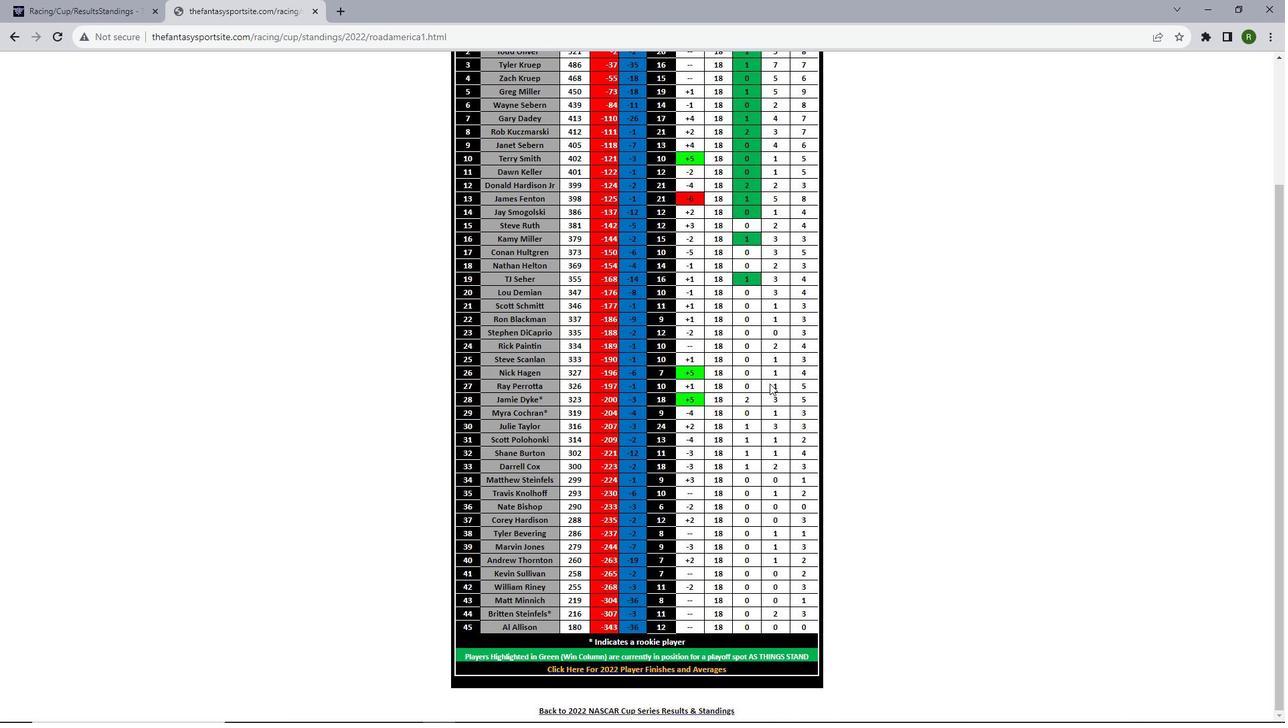 
Action: Mouse scrolled (769, 384) with delta (0, 0)
Screenshot: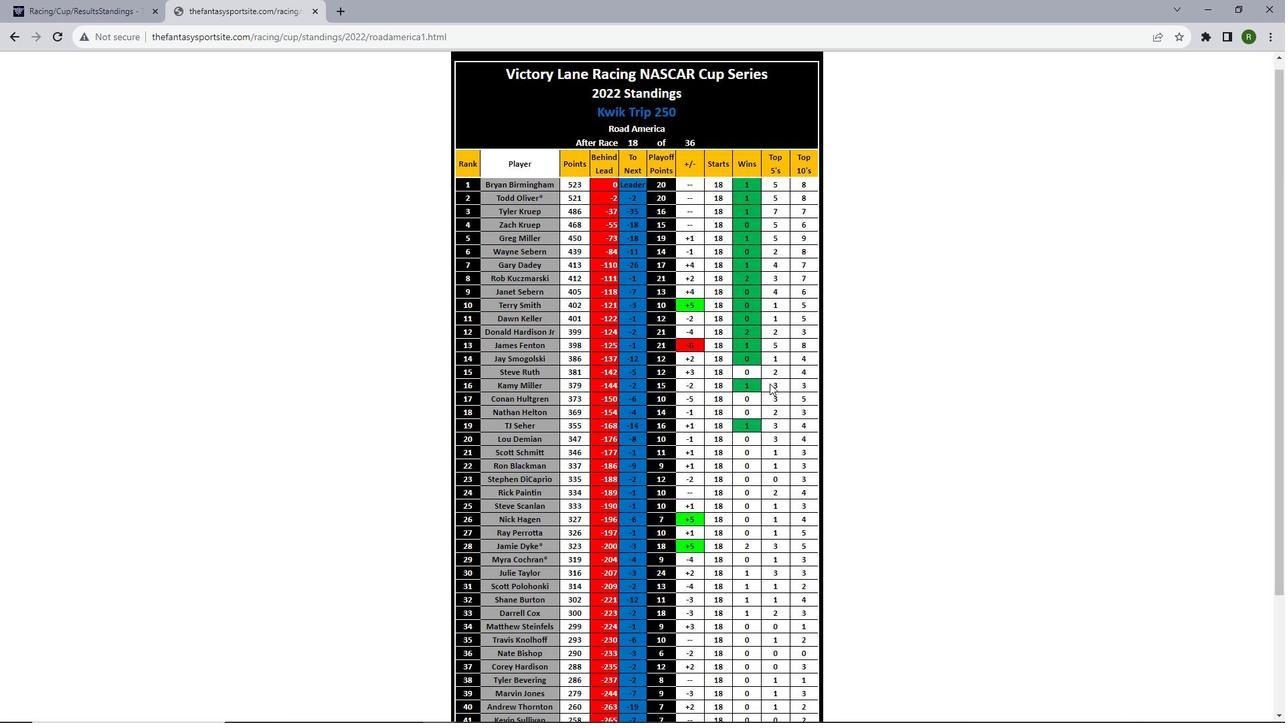 
Action: Mouse scrolled (769, 384) with delta (0, 0)
Screenshot: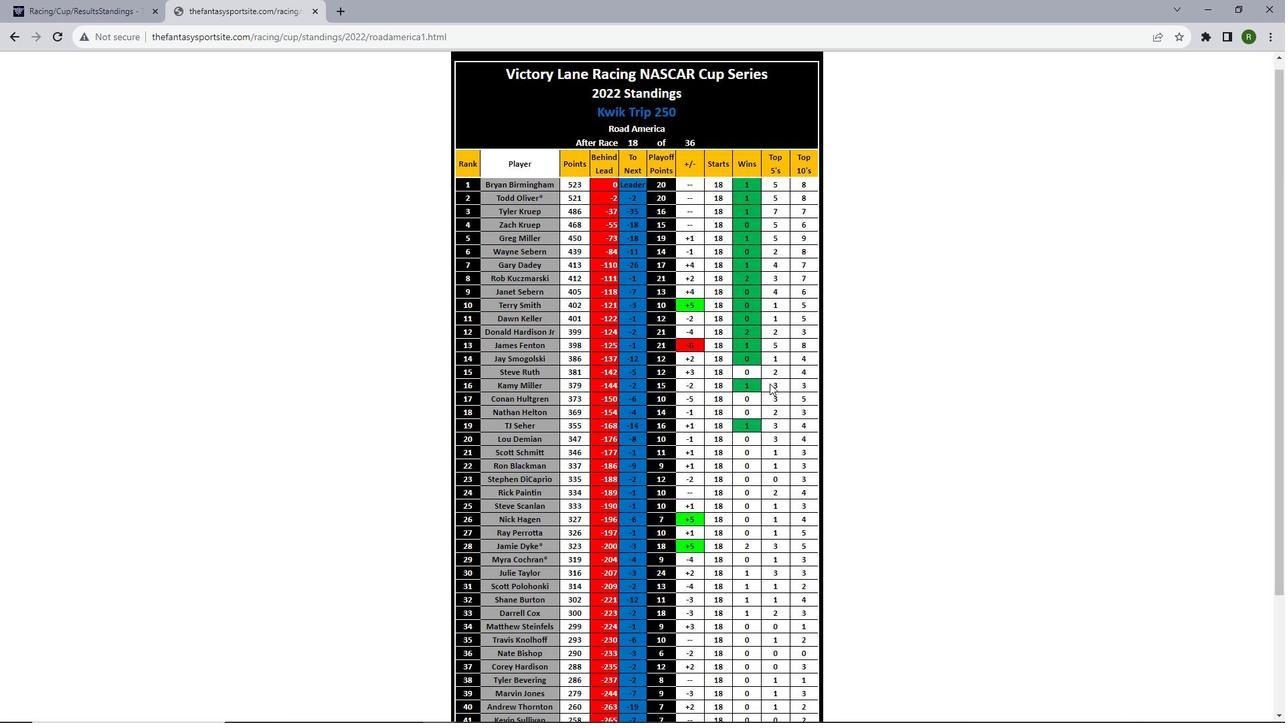 
Action: Mouse scrolled (769, 384) with delta (0, 0)
Screenshot: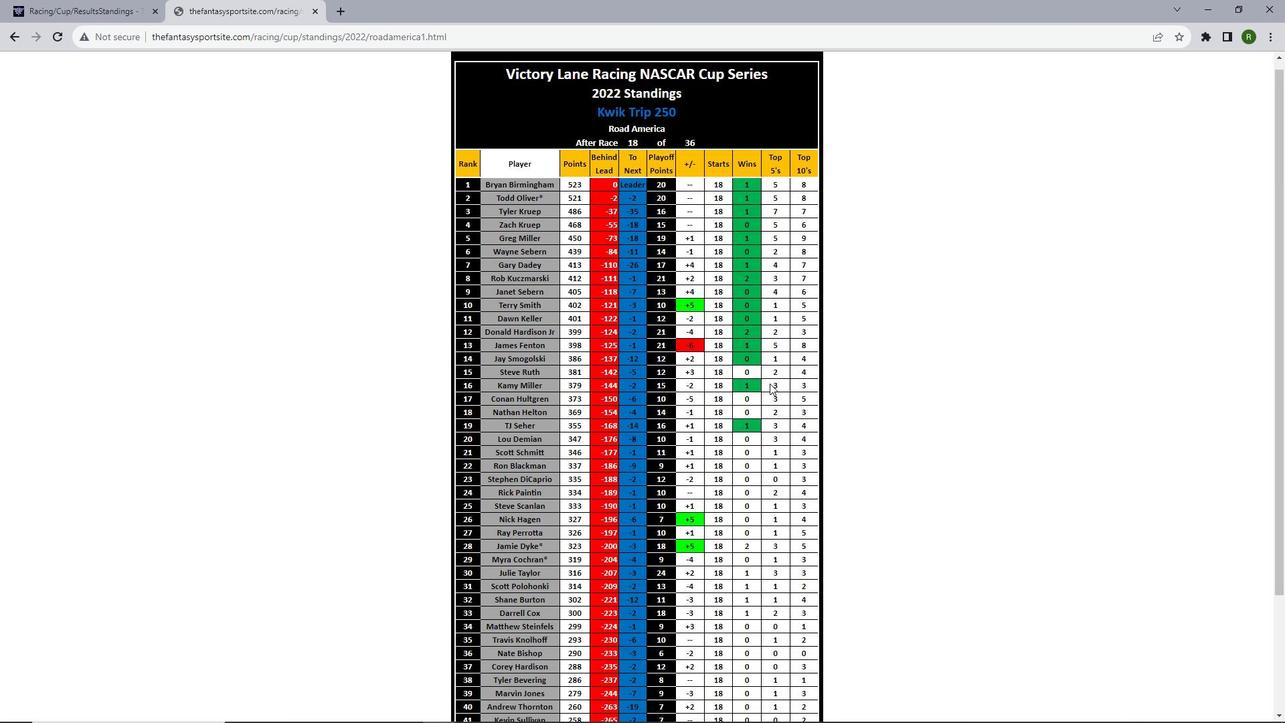 
Action: Mouse scrolled (769, 384) with delta (0, 0)
Screenshot: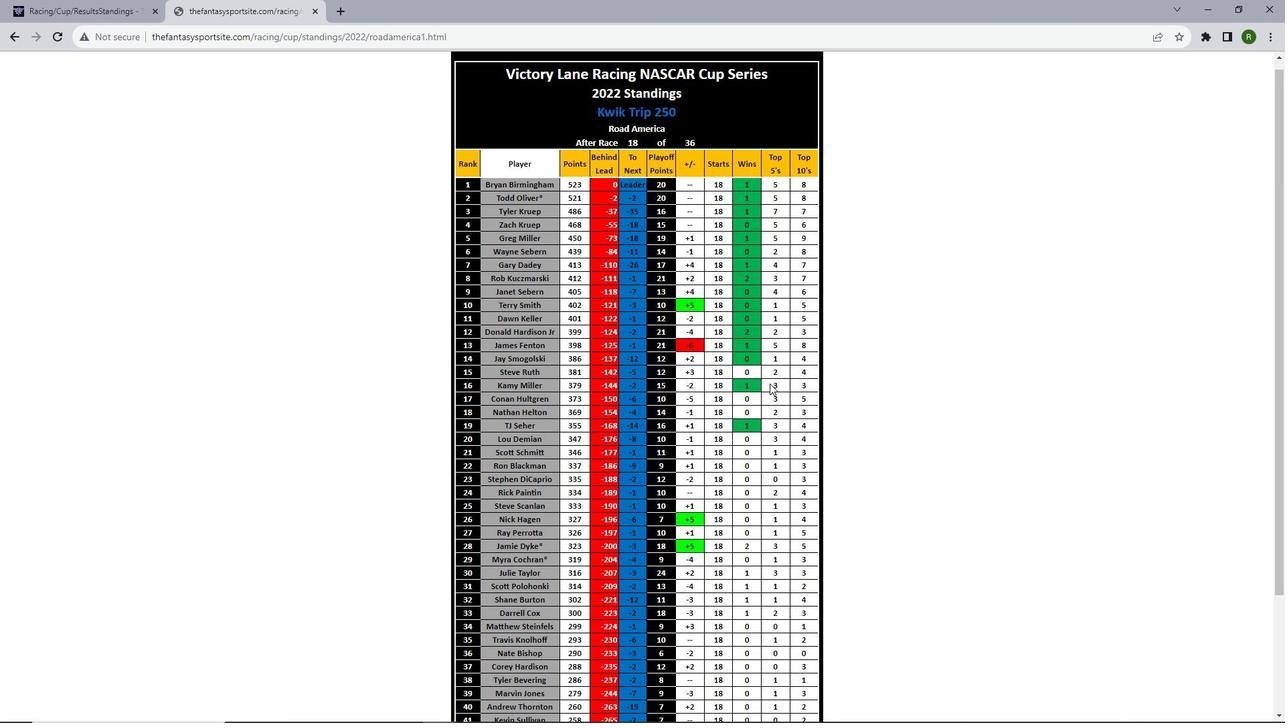 
